 Task: Create a rule from the Routing list, Task moved to a section -> Set Priority in the project AmplifyHQ , set the section as Done clear the priority
Action: Mouse moved to (81, 318)
Screenshot: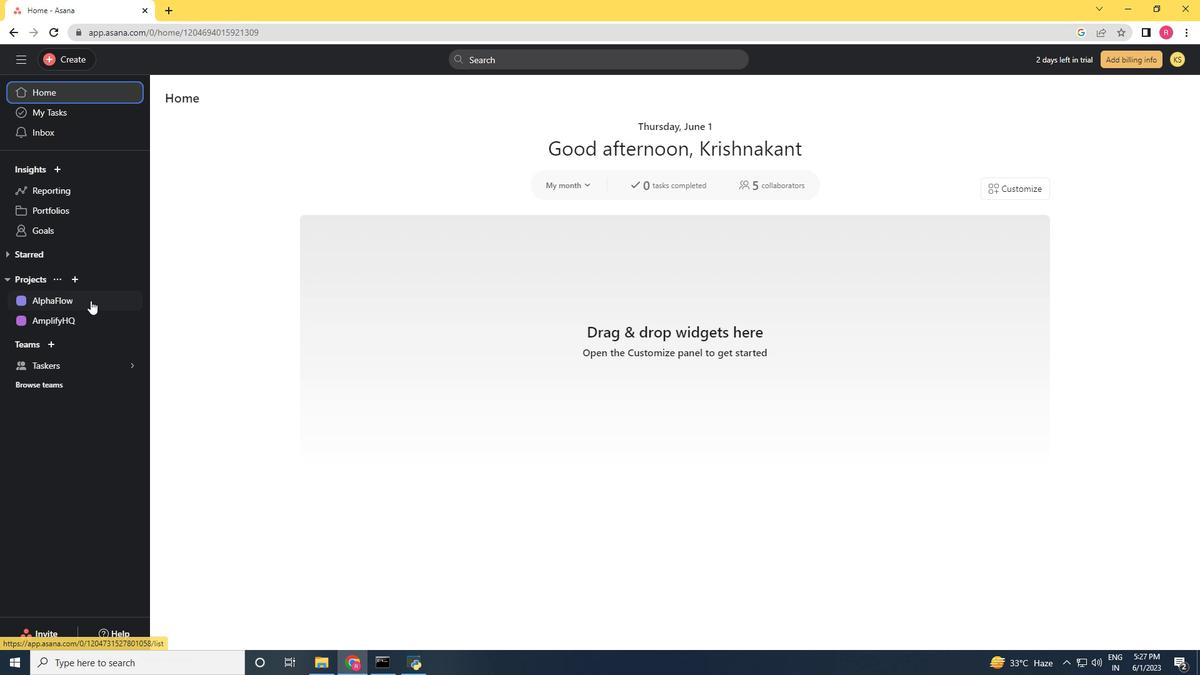 
Action: Mouse pressed left at (81, 318)
Screenshot: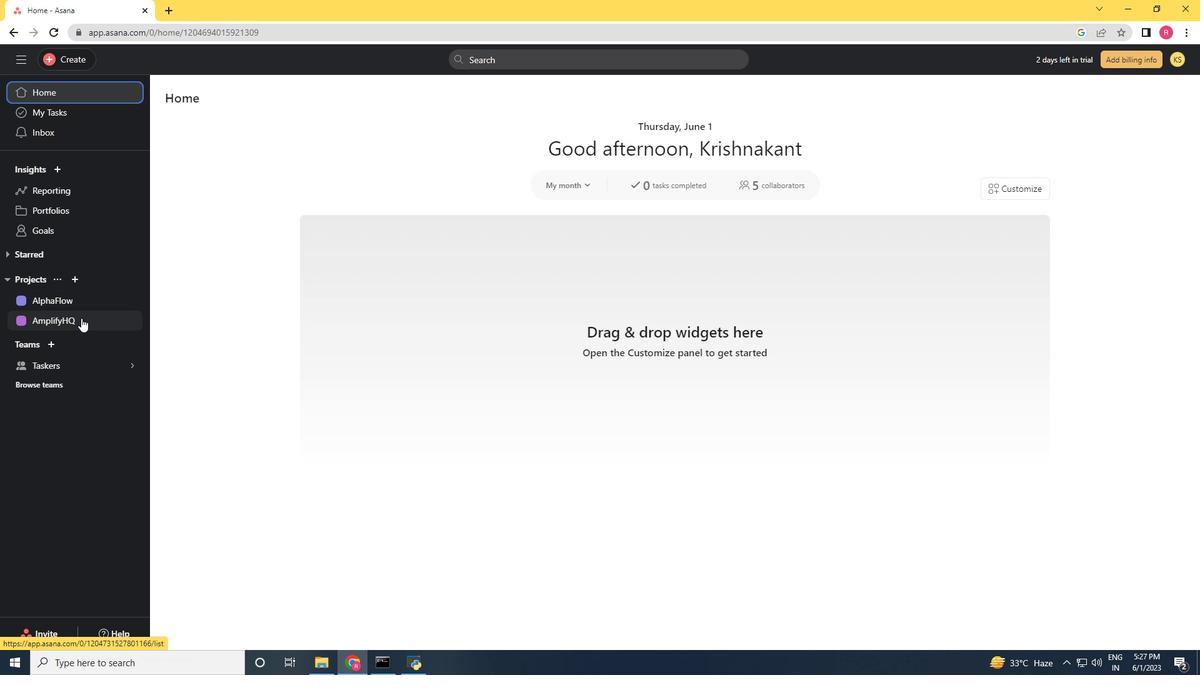 
Action: Mouse moved to (1149, 104)
Screenshot: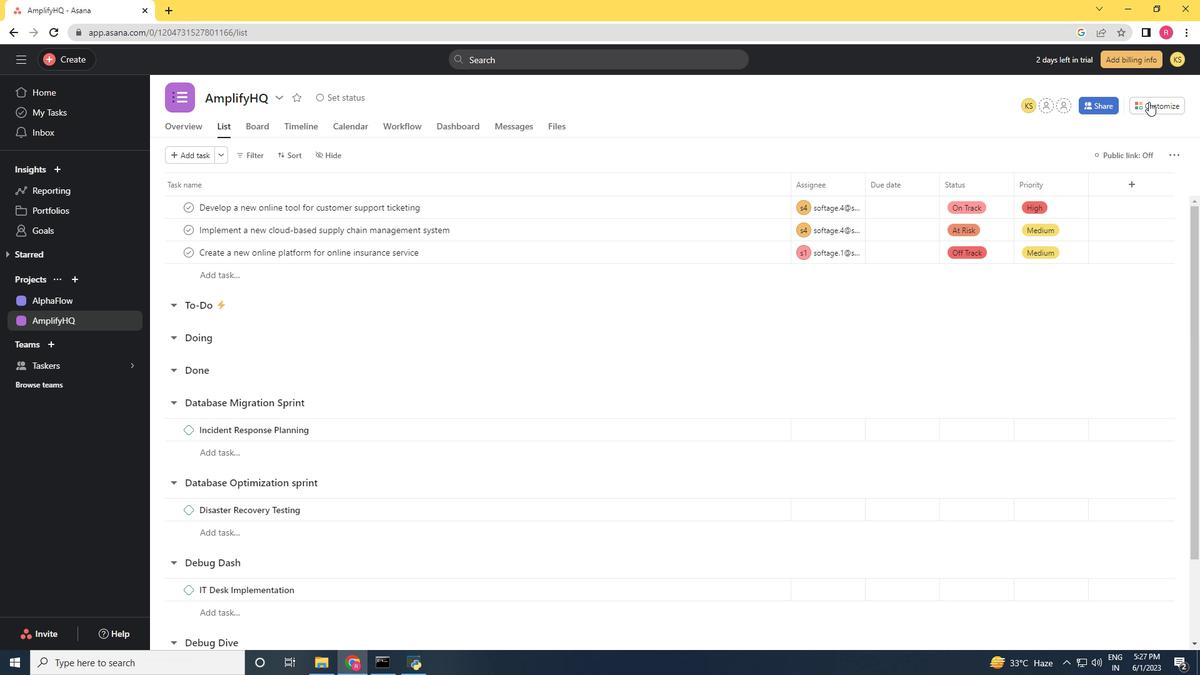 
Action: Mouse pressed left at (1149, 104)
Screenshot: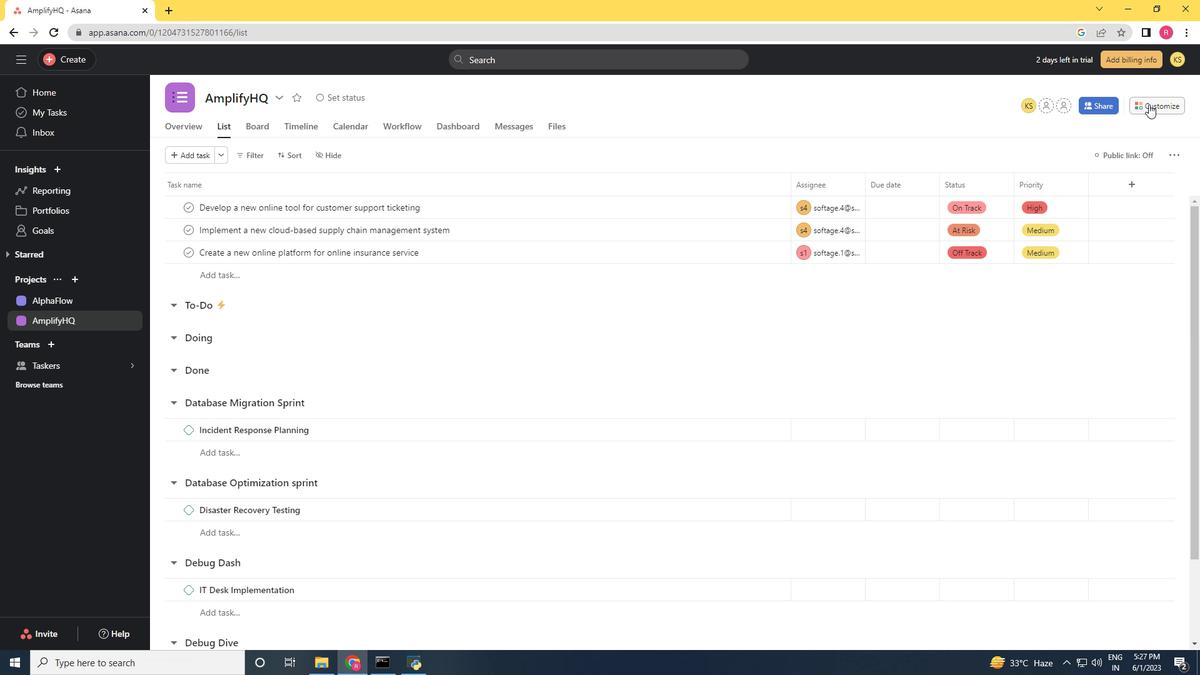 
Action: Mouse moved to (931, 264)
Screenshot: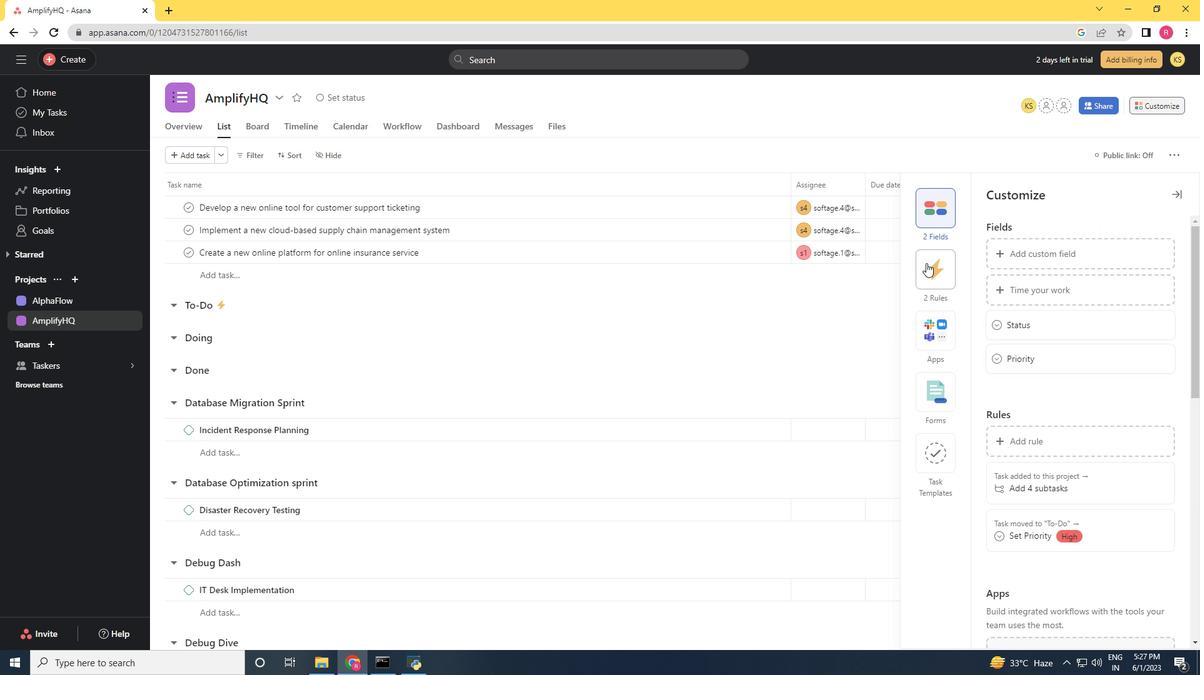 
Action: Mouse pressed left at (931, 264)
Screenshot: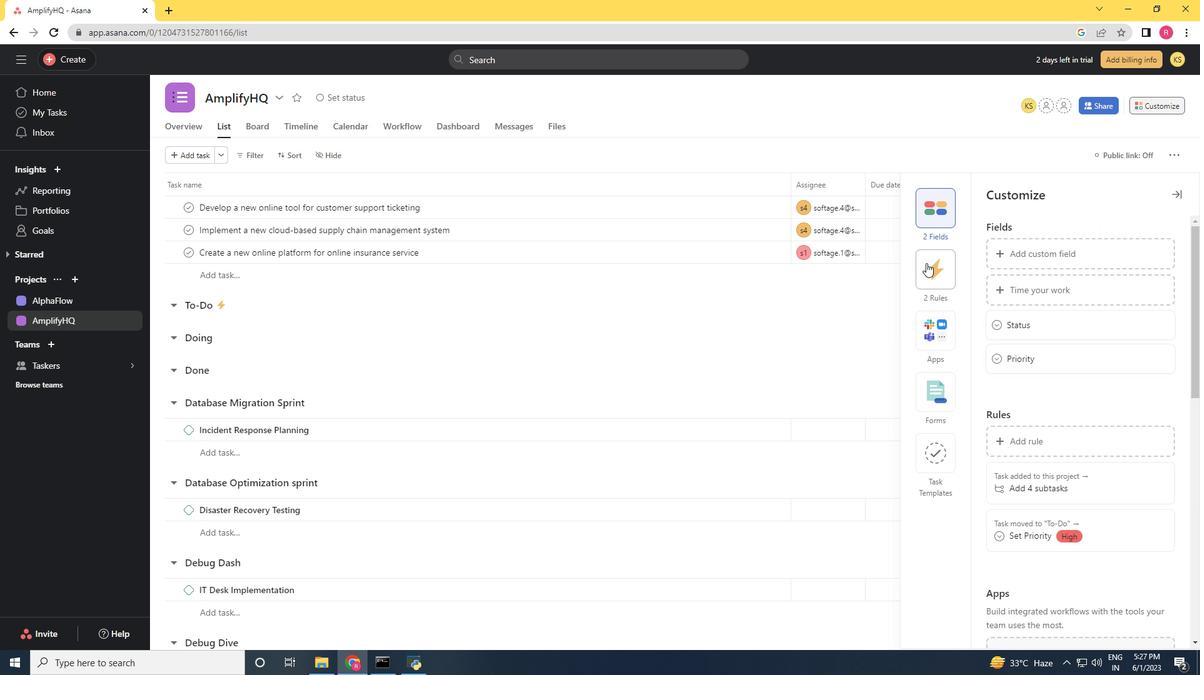 
Action: Mouse moved to (1021, 258)
Screenshot: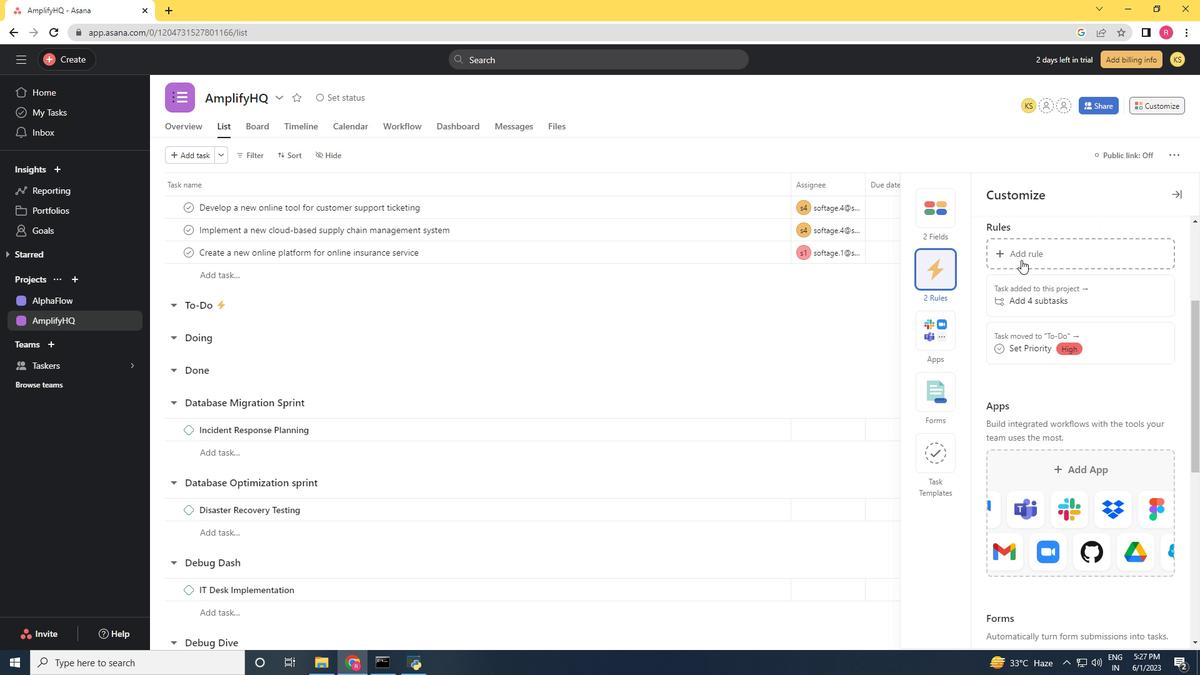 
Action: Mouse pressed left at (1021, 258)
Screenshot: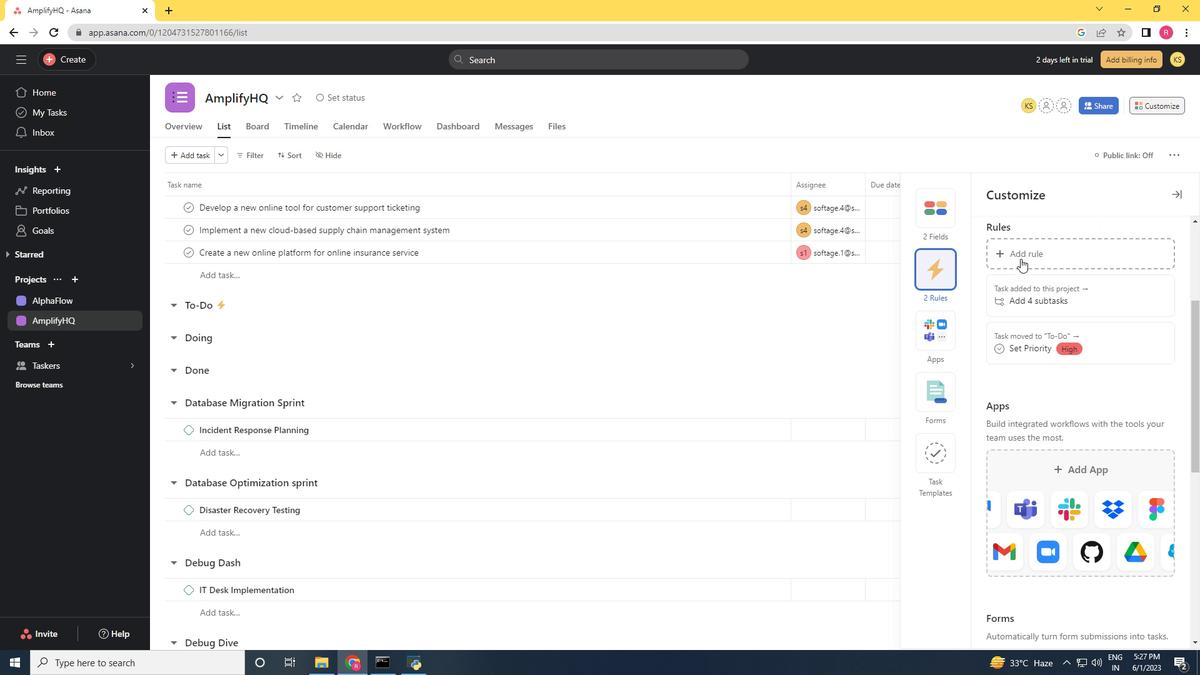 
Action: Mouse moved to (271, 165)
Screenshot: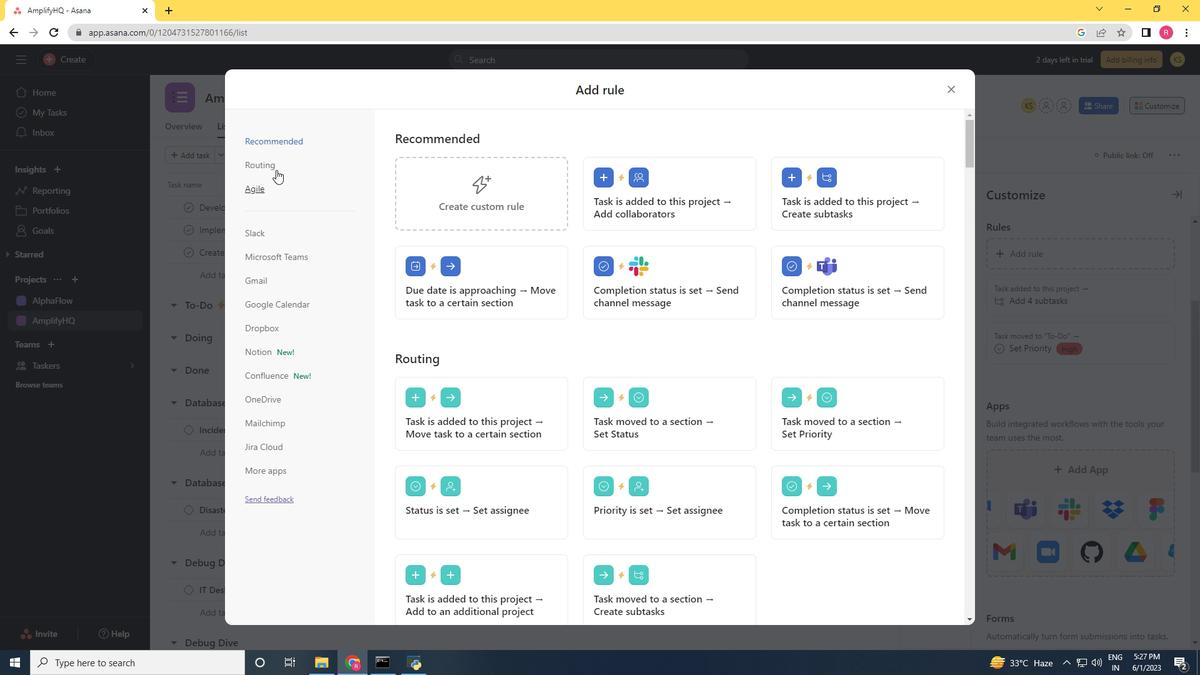 
Action: Mouse pressed left at (271, 165)
Screenshot: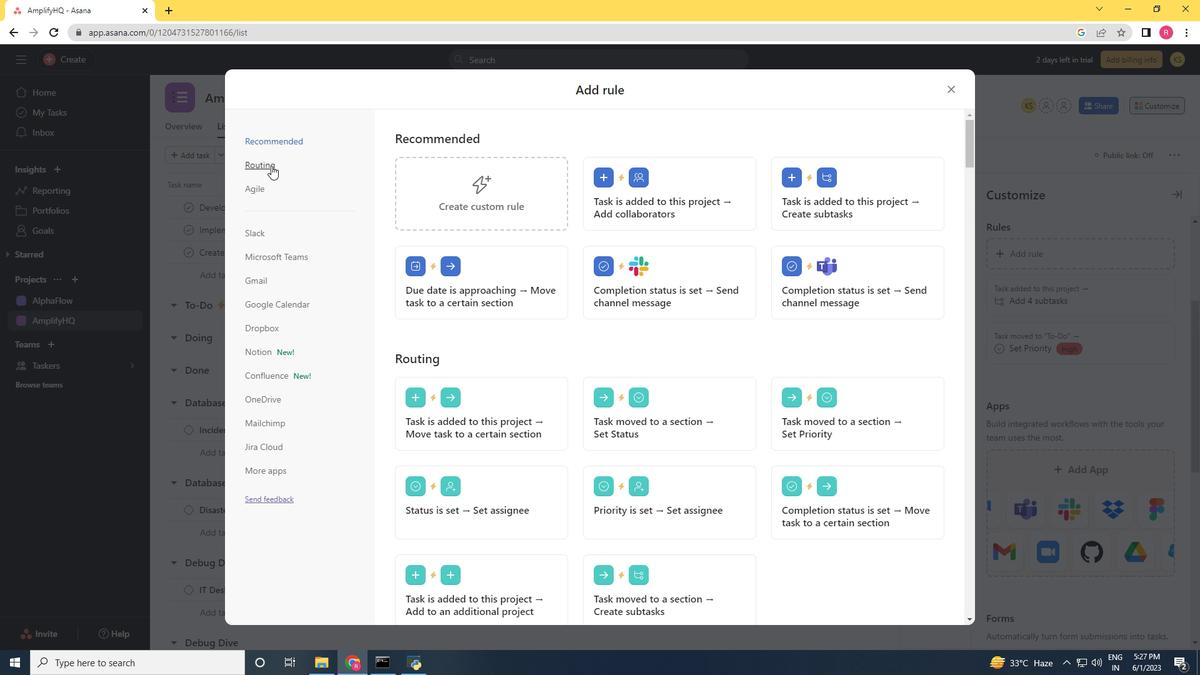 
Action: Mouse moved to (872, 210)
Screenshot: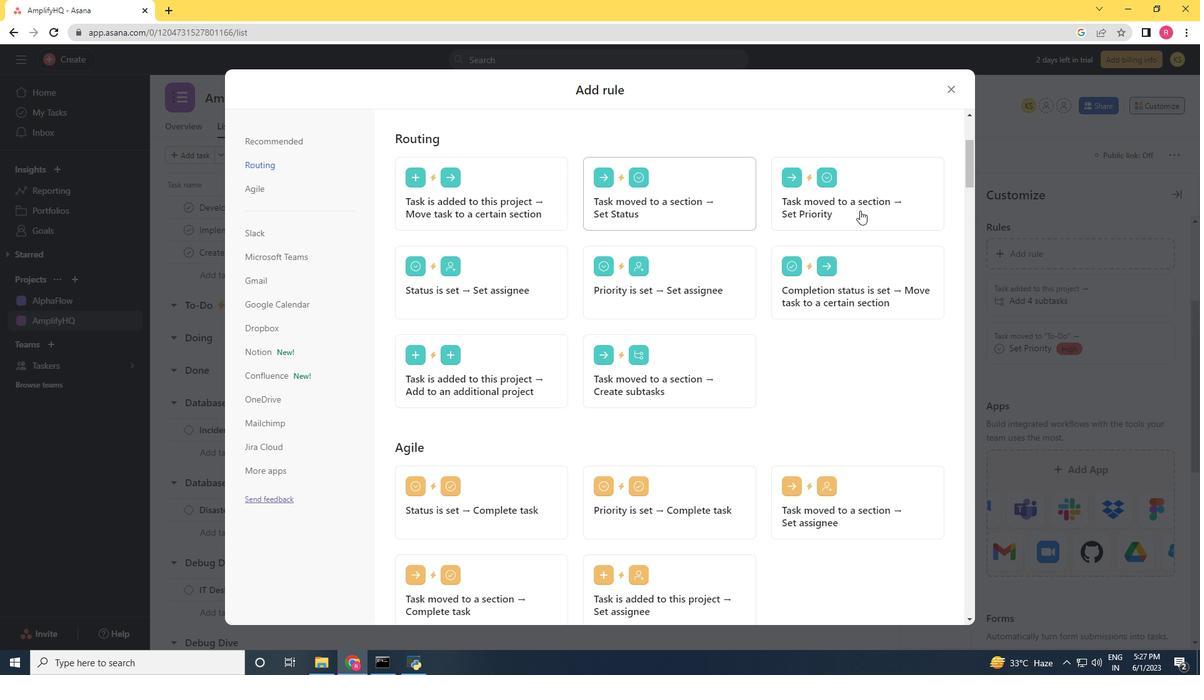 
Action: Mouse pressed left at (872, 210)
Screenshot: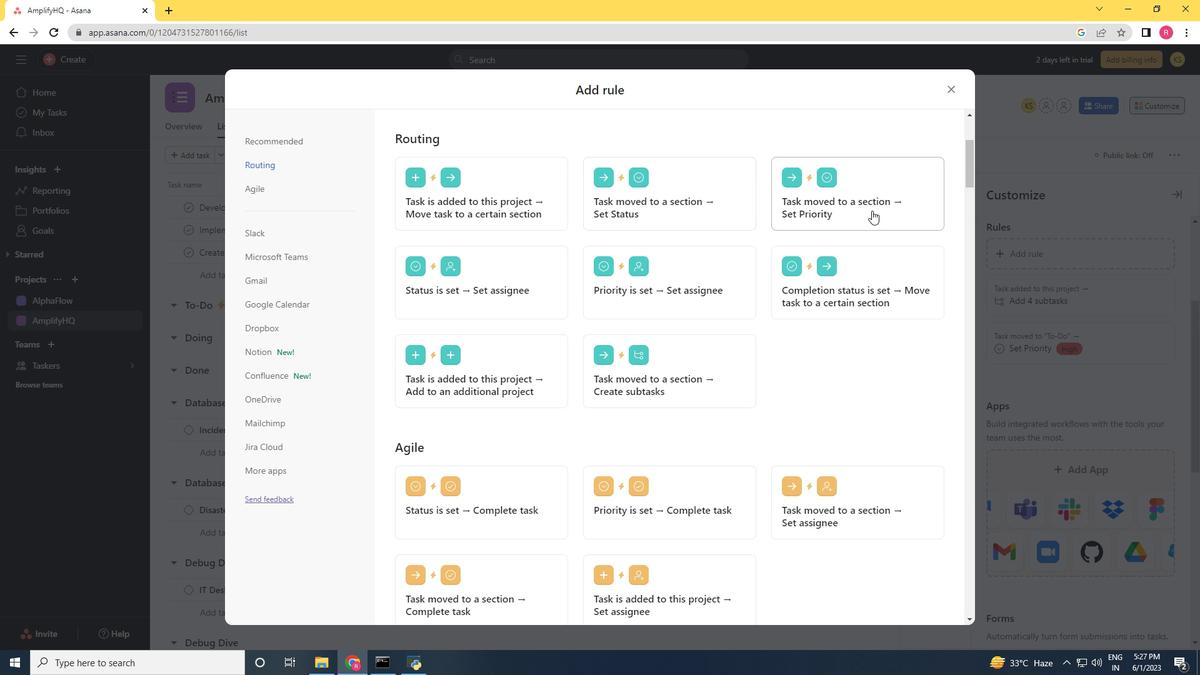 
Action: Mouse moved to (460, 351)
Screenshot: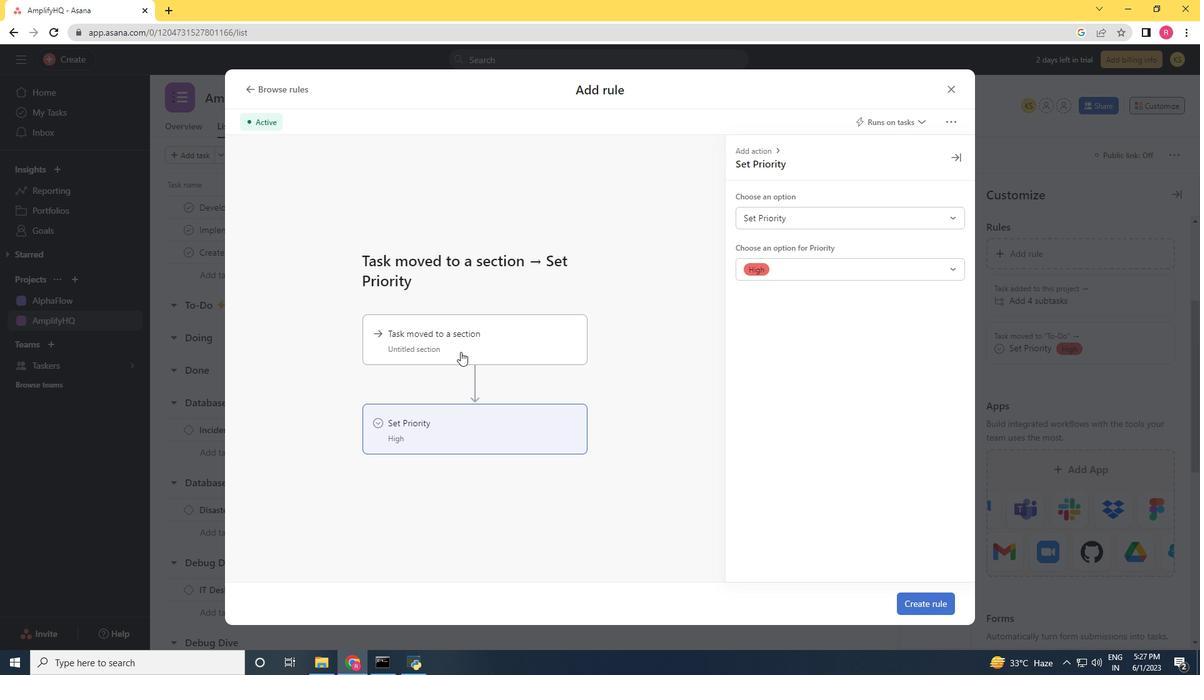 
Action: Mouse pressed left at (460, 351)
Screenshot: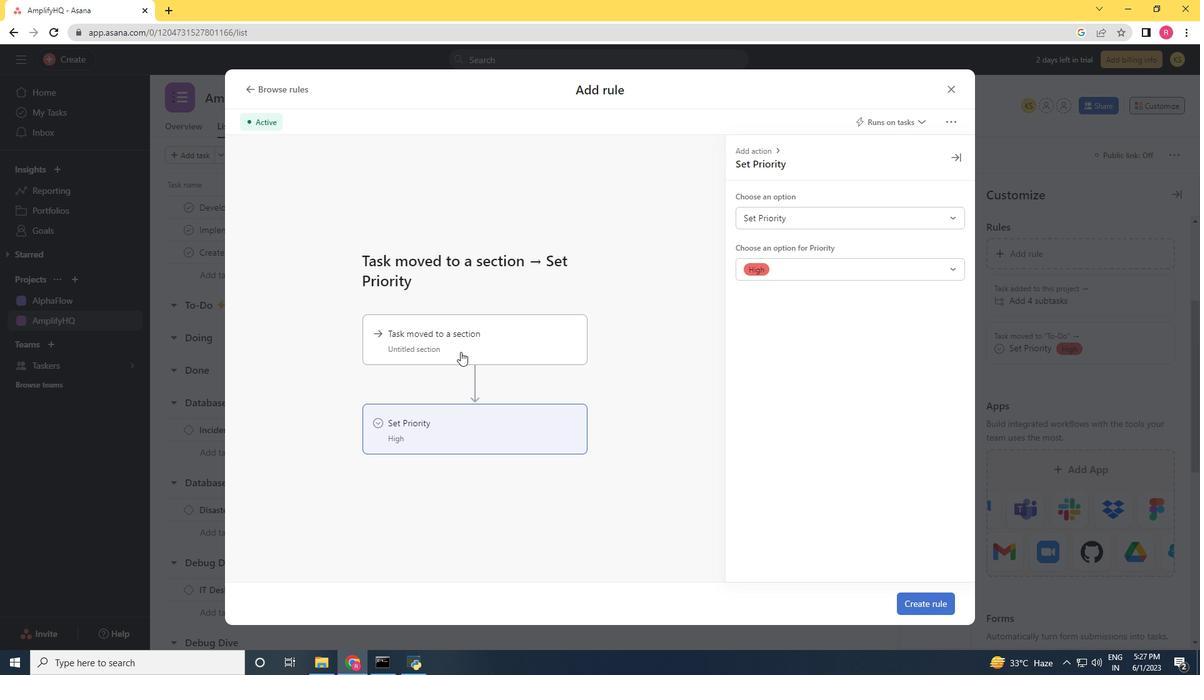 
Action: Mouse moved to (826, 218)
Screenshot: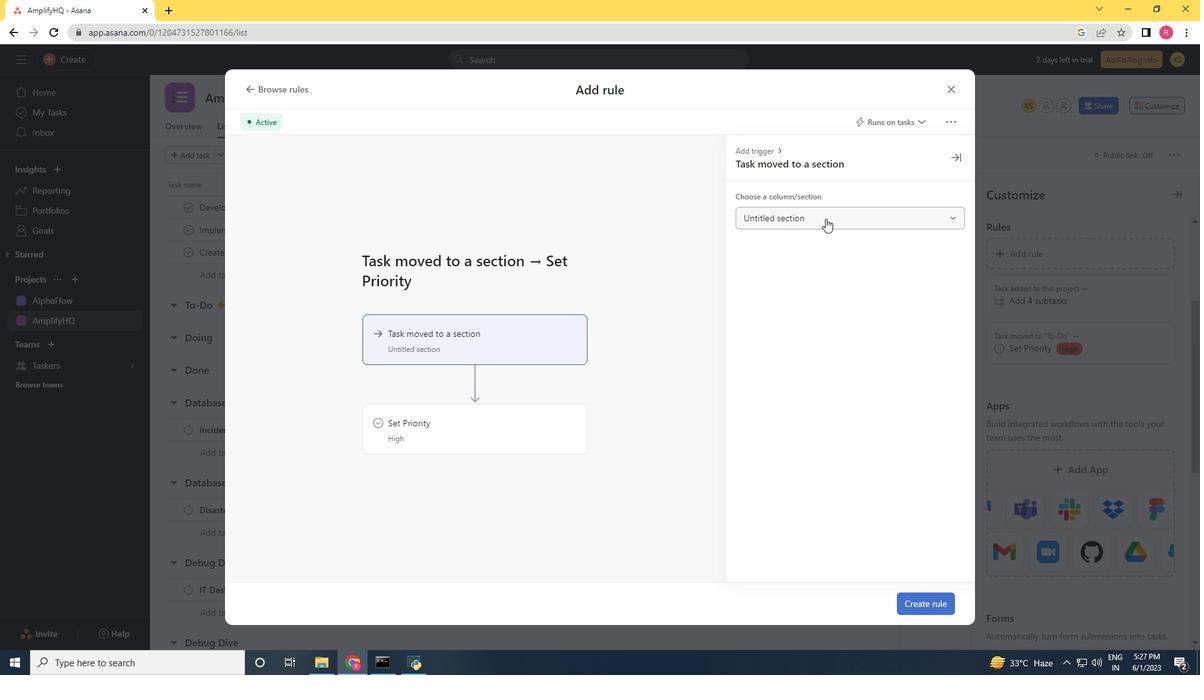 
Action: Mouse pressed left at (826, 218)
Screenshot: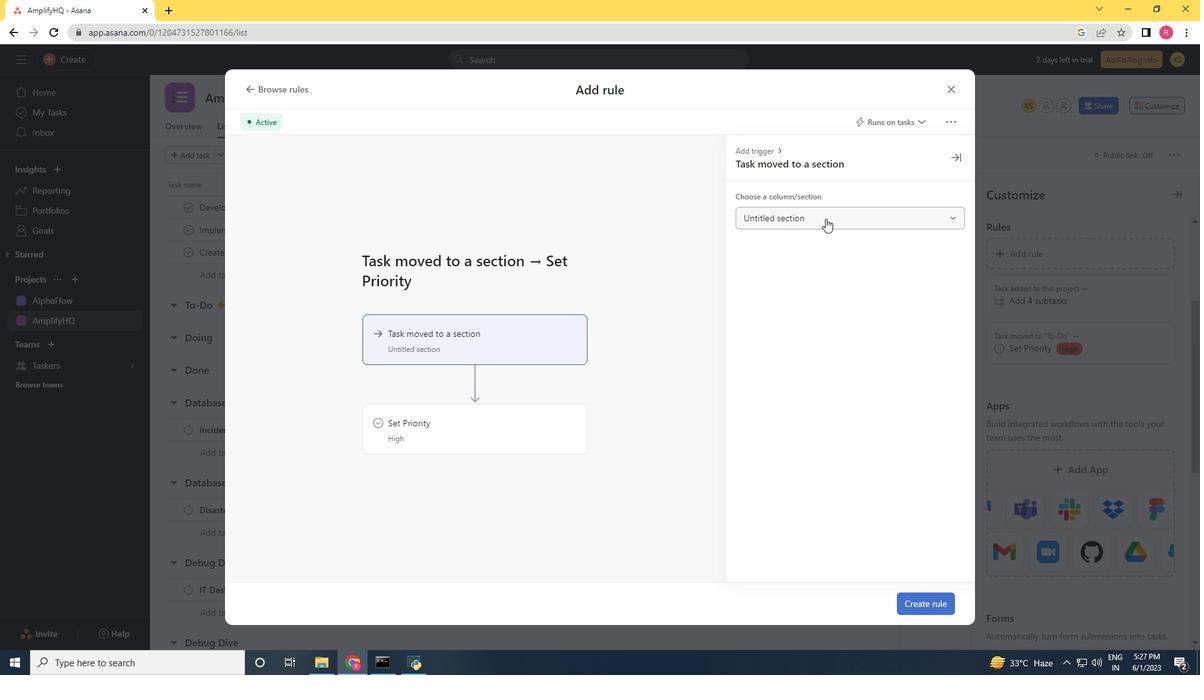 
Action: Mouse moved to (778, 312)
Screenshot: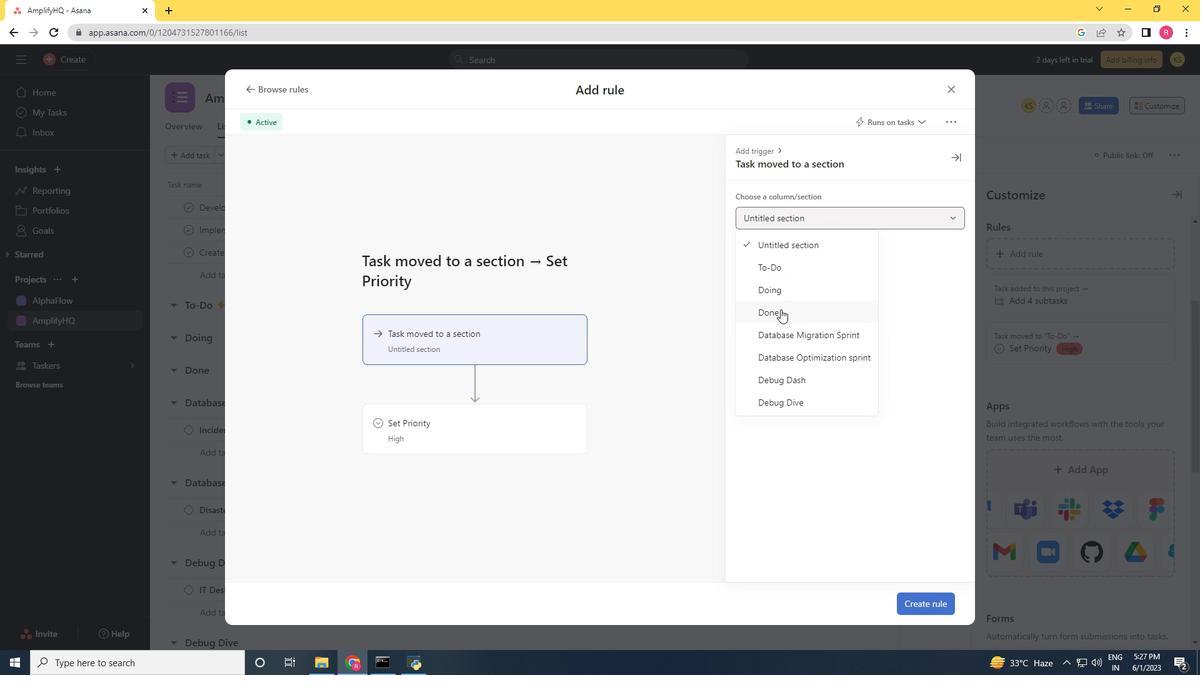 
Action: Mouse pressed left at (778, 312)
Screenshot: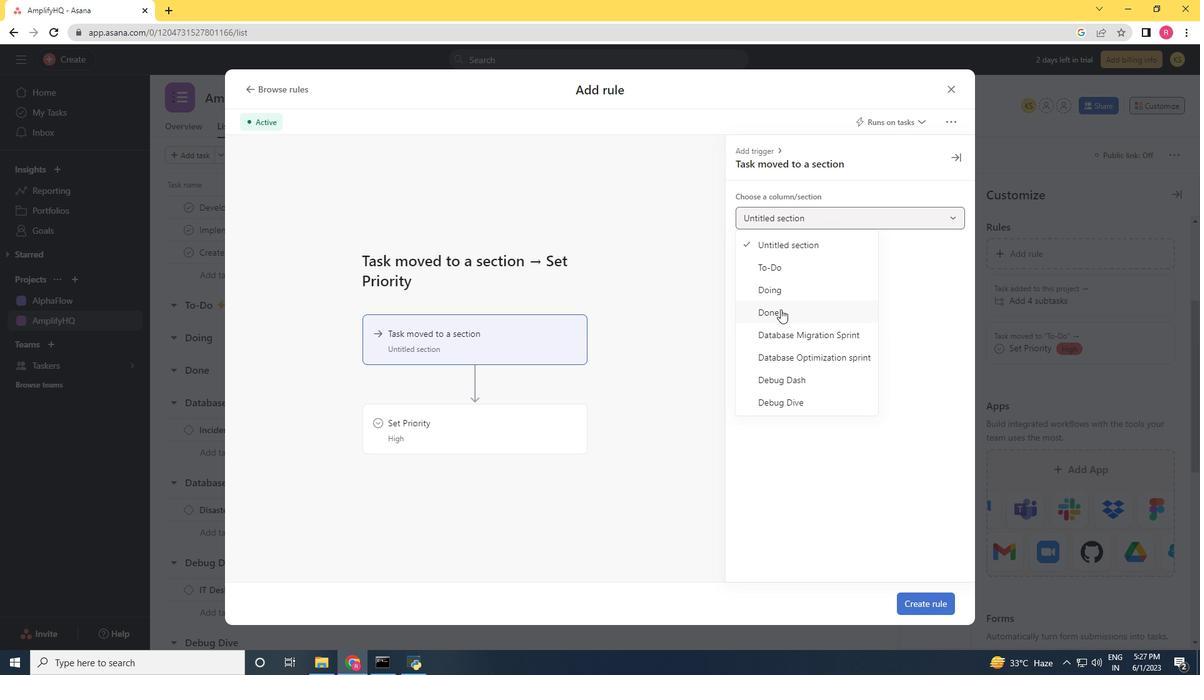 
Action: Mouse moved to (494, 410)
Screenshot: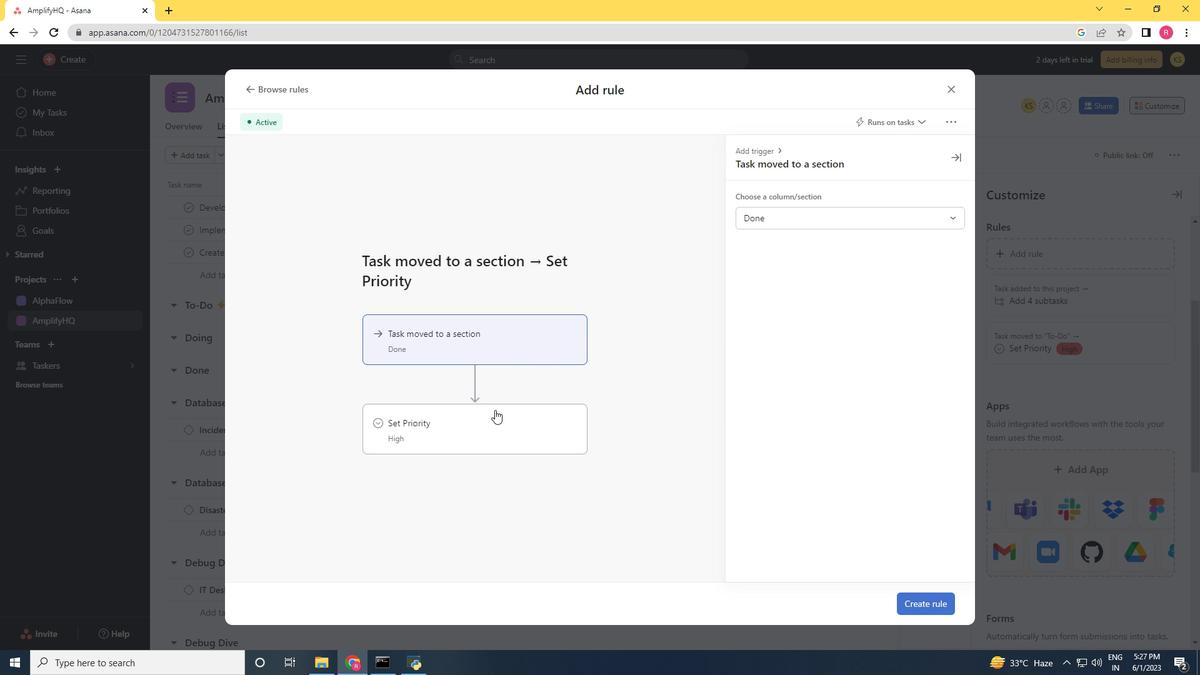 
Action: Mouse pressed left at (494, 410)
Screenshot: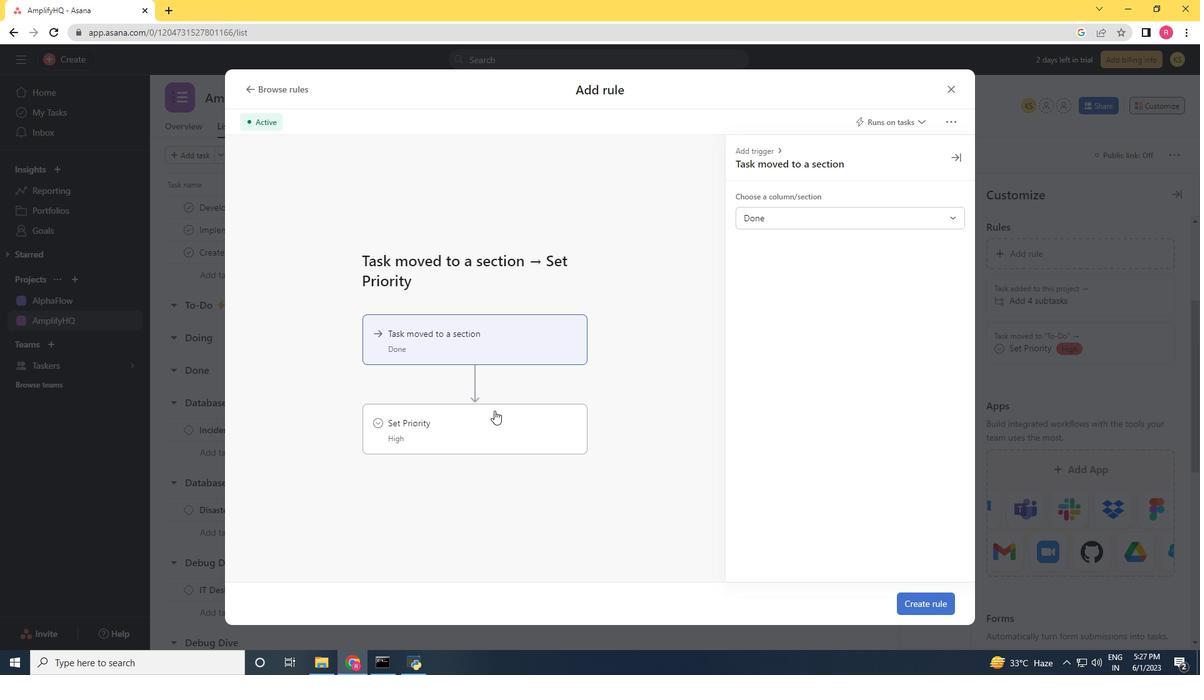 
Action: Mouse moved to (830, 220)
Screenshot: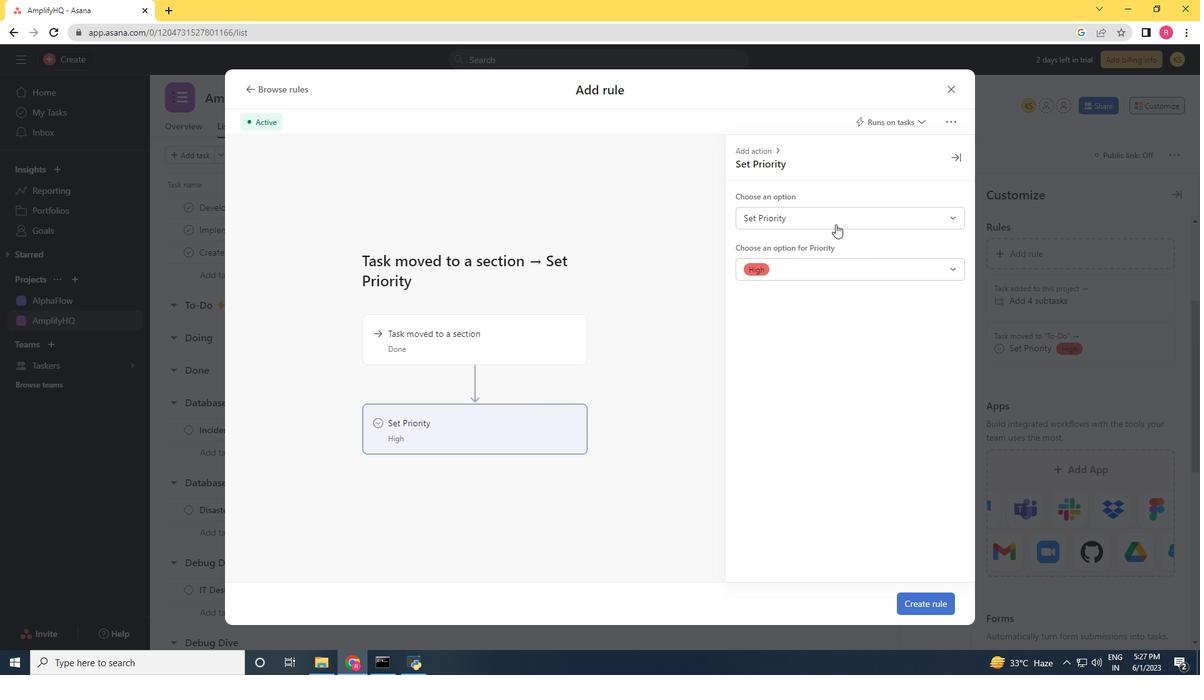 
Action: Mouse pressed left at (830, 220)
Screenshot: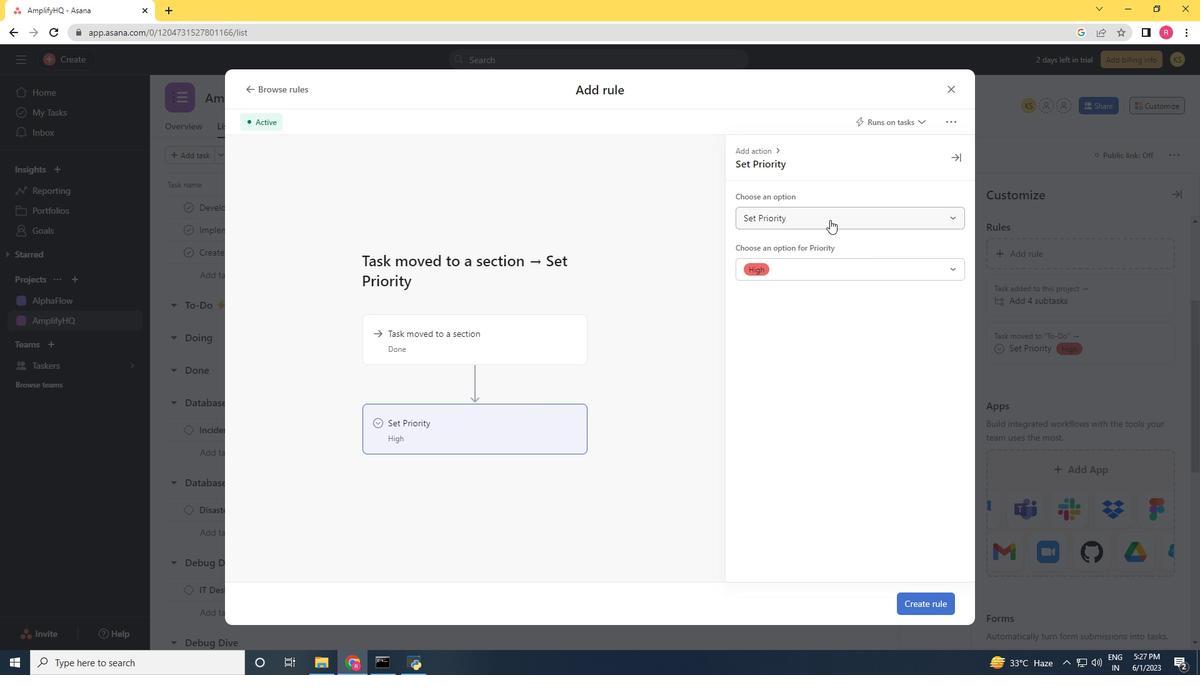 
Action: Mouse moved to (802, 277)
Screenshot: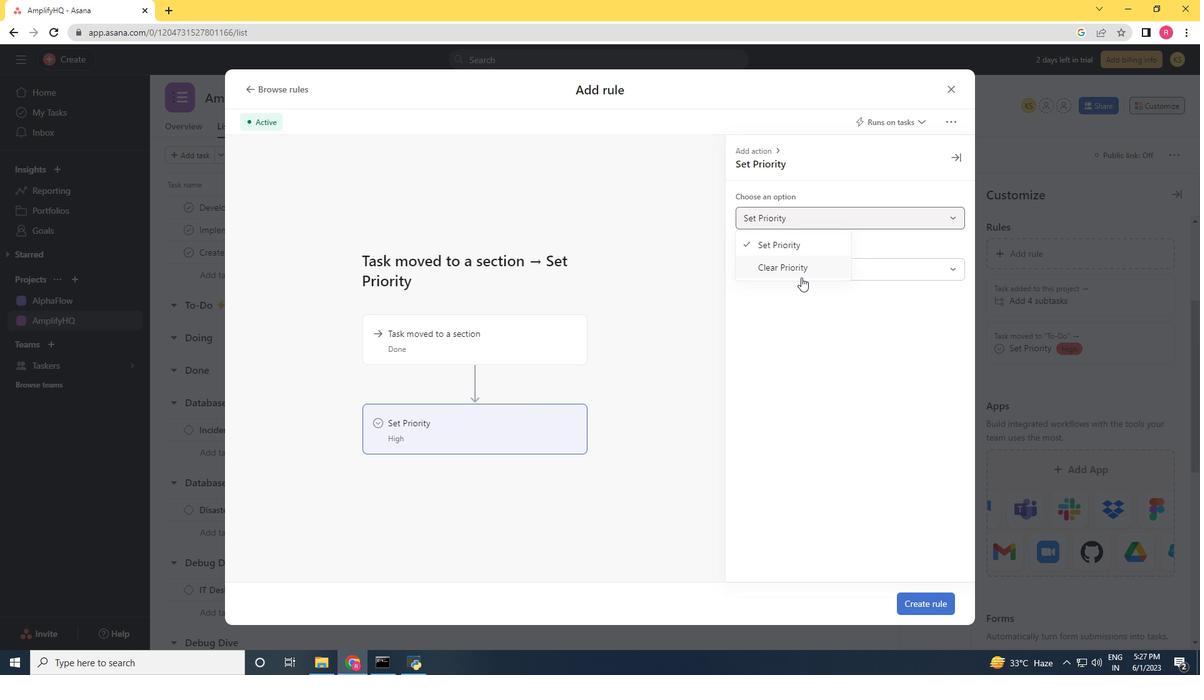 
Action: Mouse pressed left at (802, 277)
Screenshot: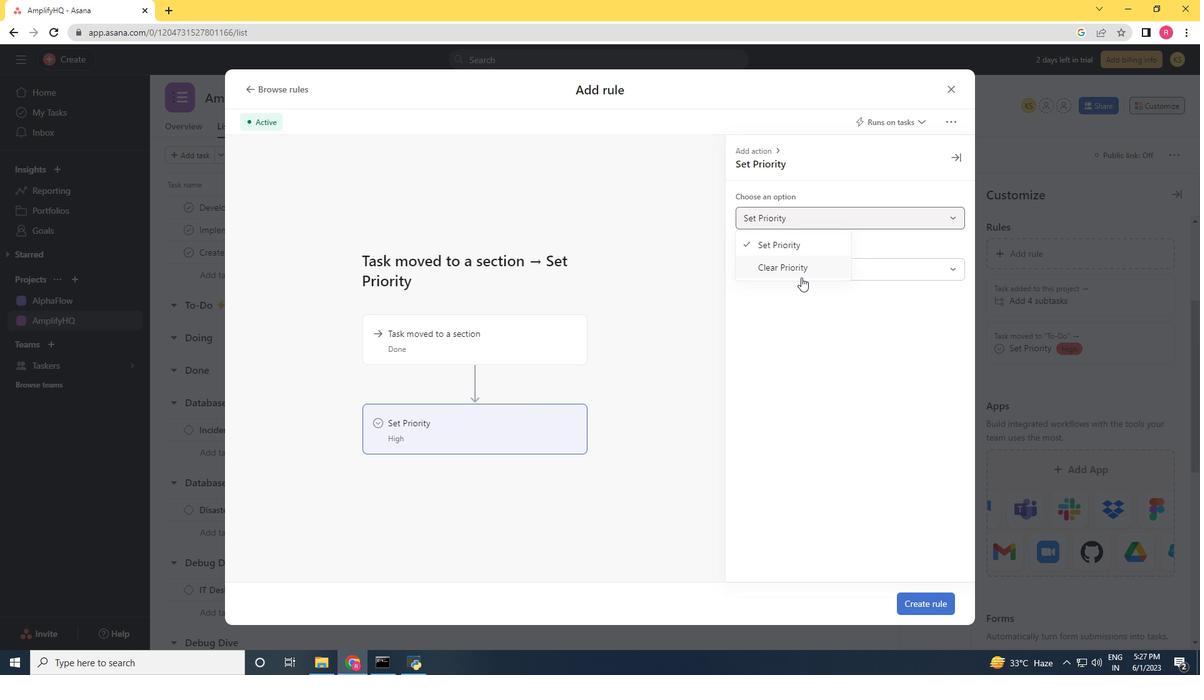 
Action: Mouse moved to (921, 600)
Screenshot: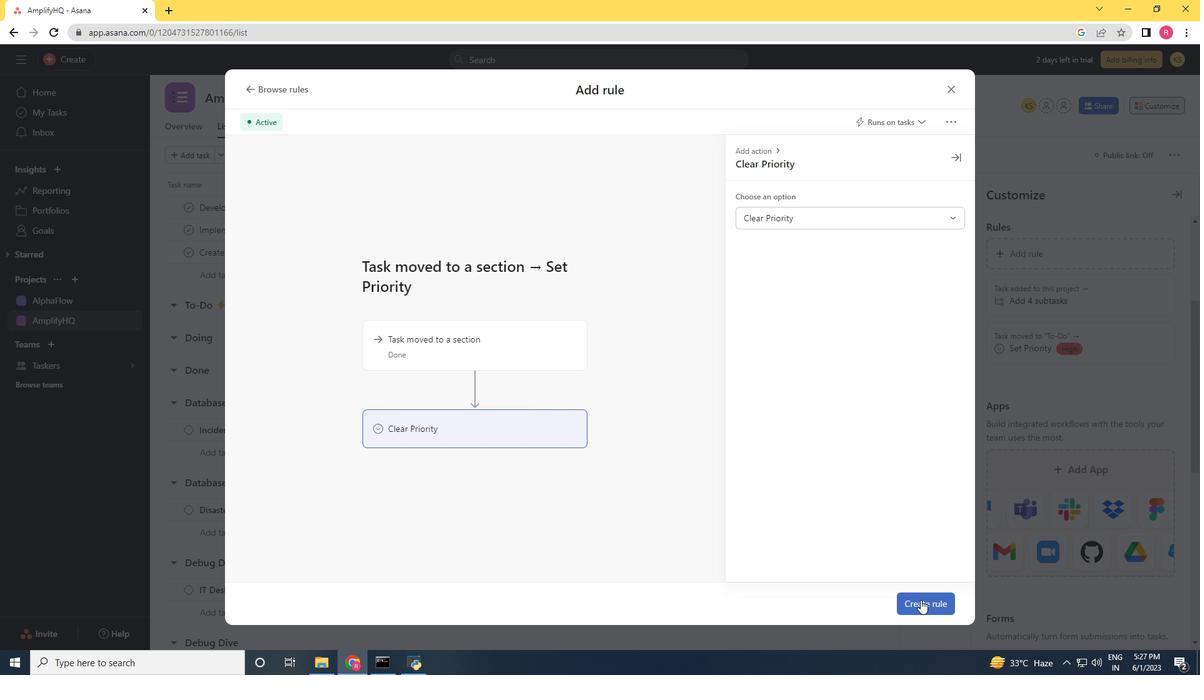 
Action: Mouse pressed left at (921, 600)
Screenshot: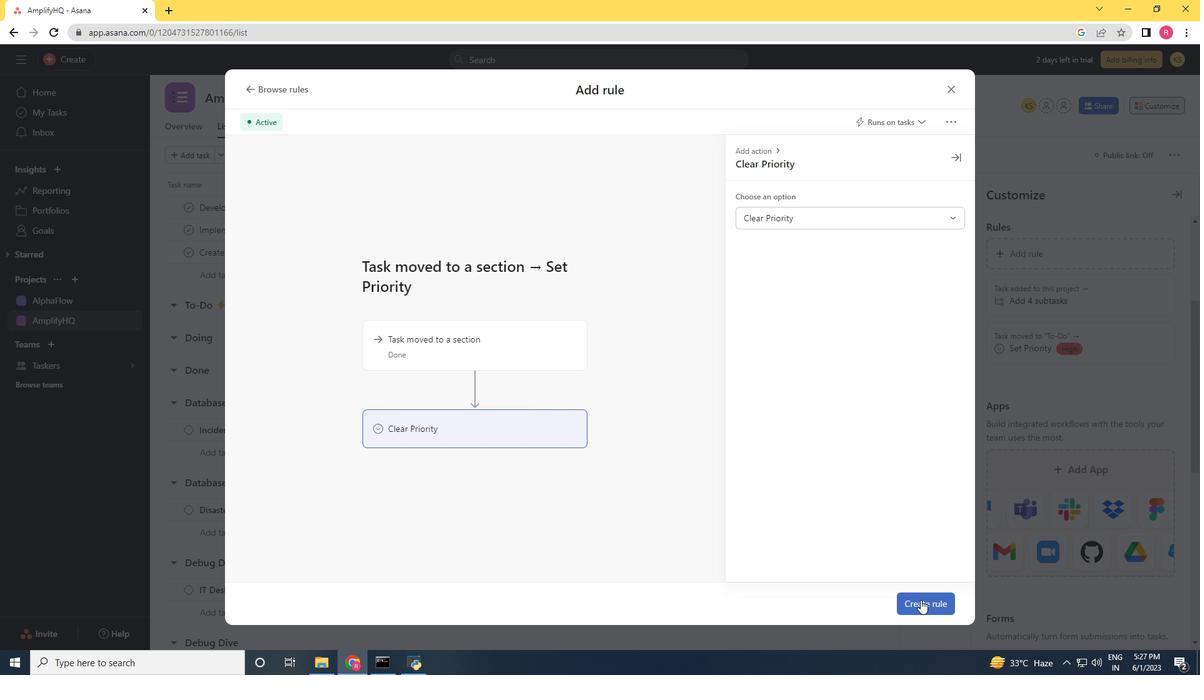 
Action: Mouse moved to (901, 424)
Screenshot: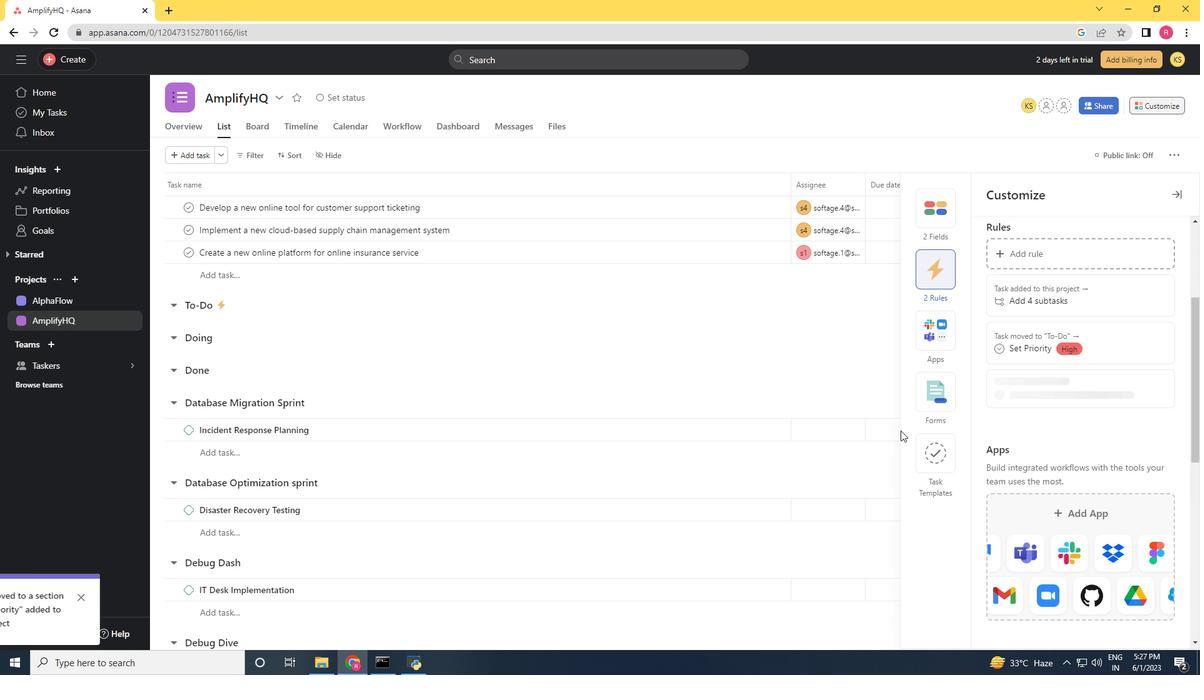 
